 Task: Create a rule when a card is added to the board by anyone.
Action: Mouse pressed left at (406, 218)
Screenshot: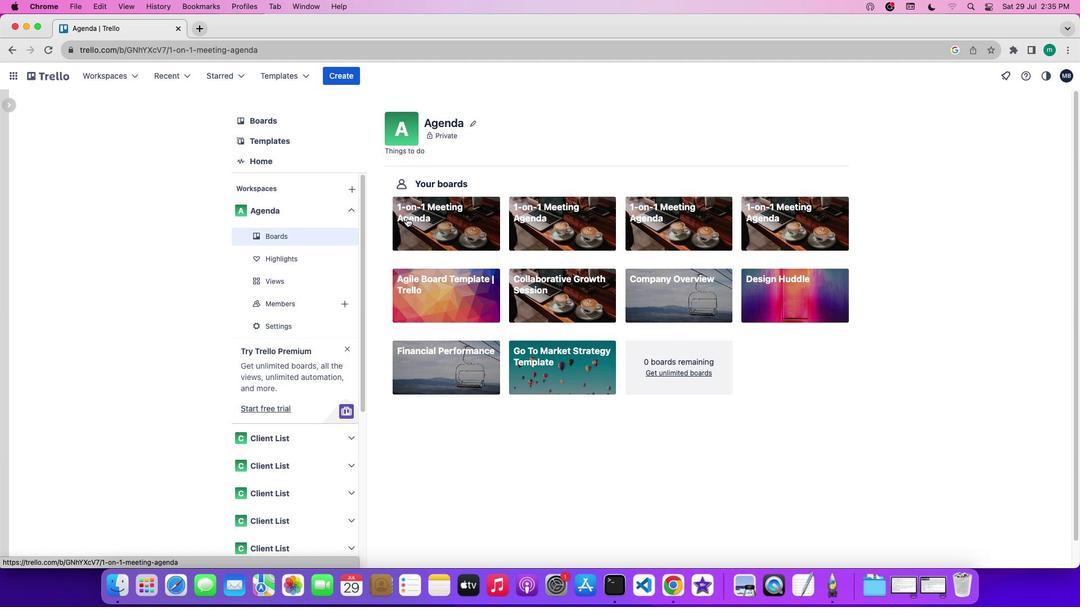 
Action: Mouse moved to (926, 247)
Screenshot: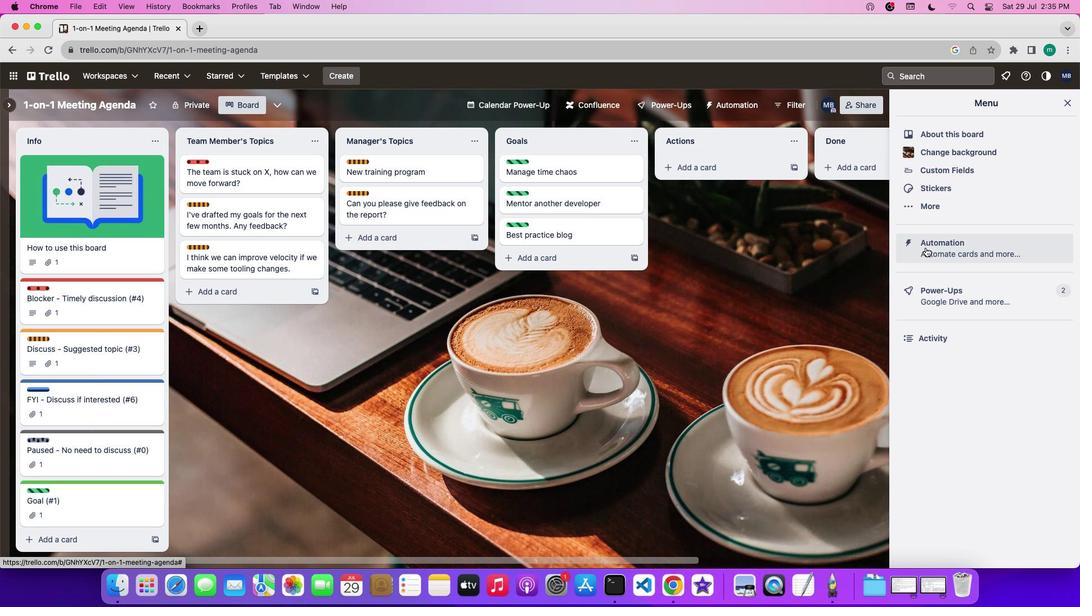 
Action: Mouse pressed left at (926, 247)
Screenshot: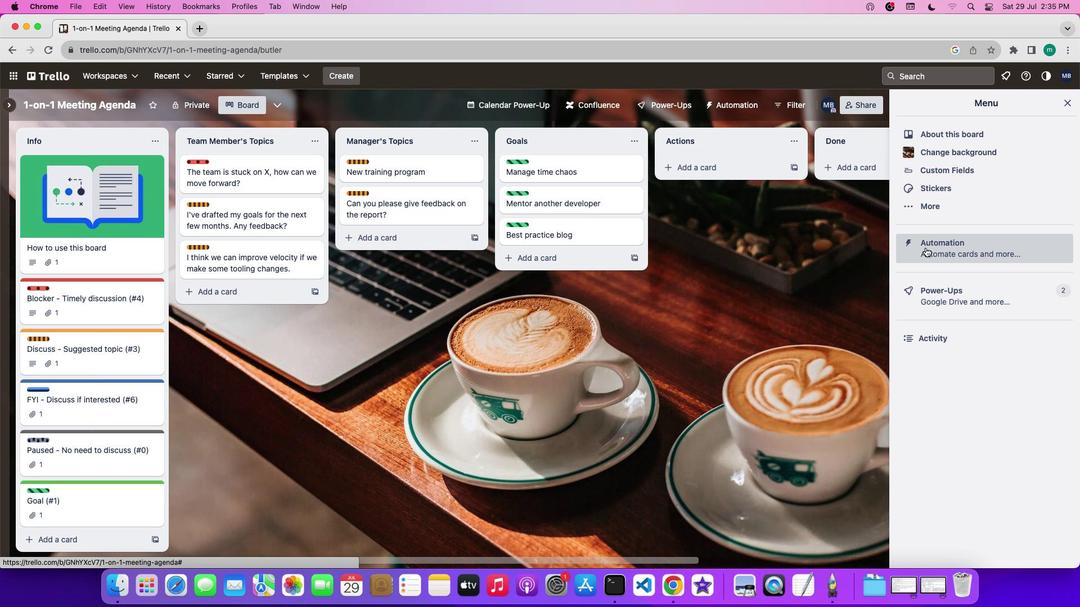 
Action: Mouse moved to (84, 210)
Screenshot: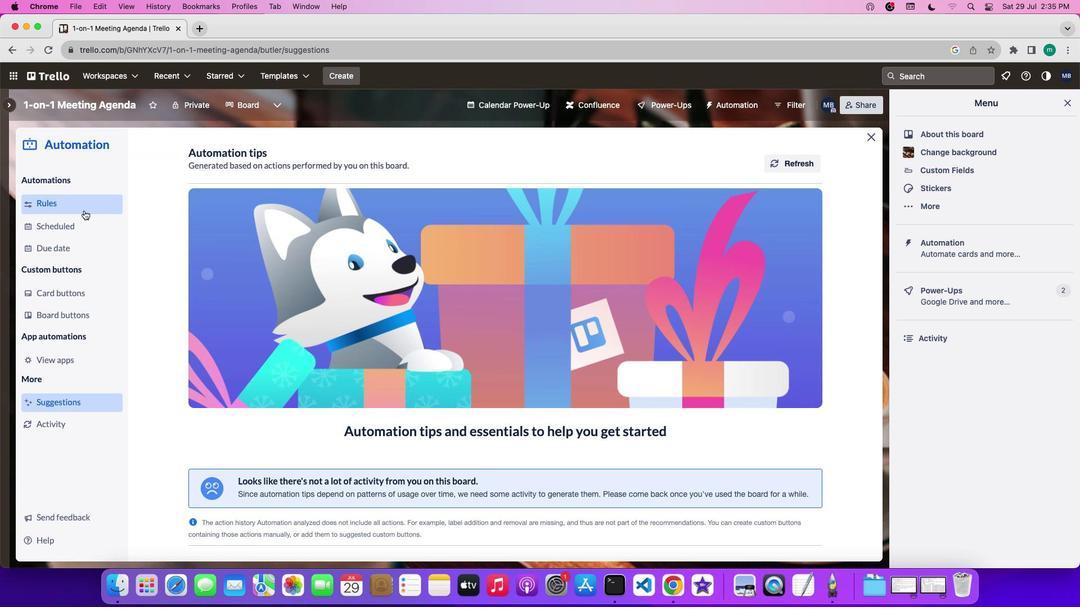 
Action: Mouse pressed left at (84, 210)
Screenshot: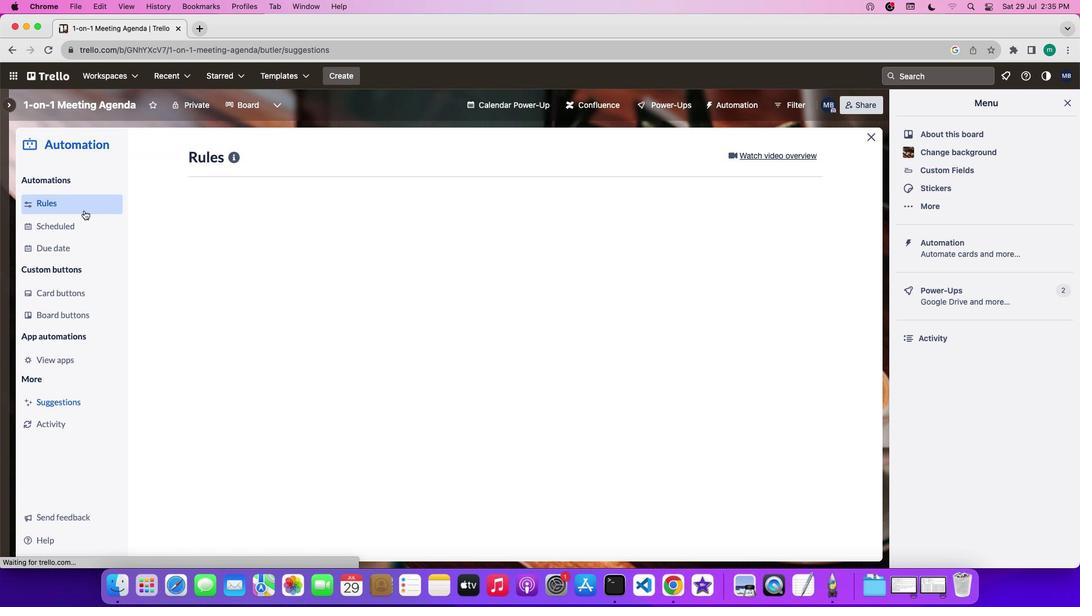 
Action: Mouse moved to (271, 401)
Screenshot: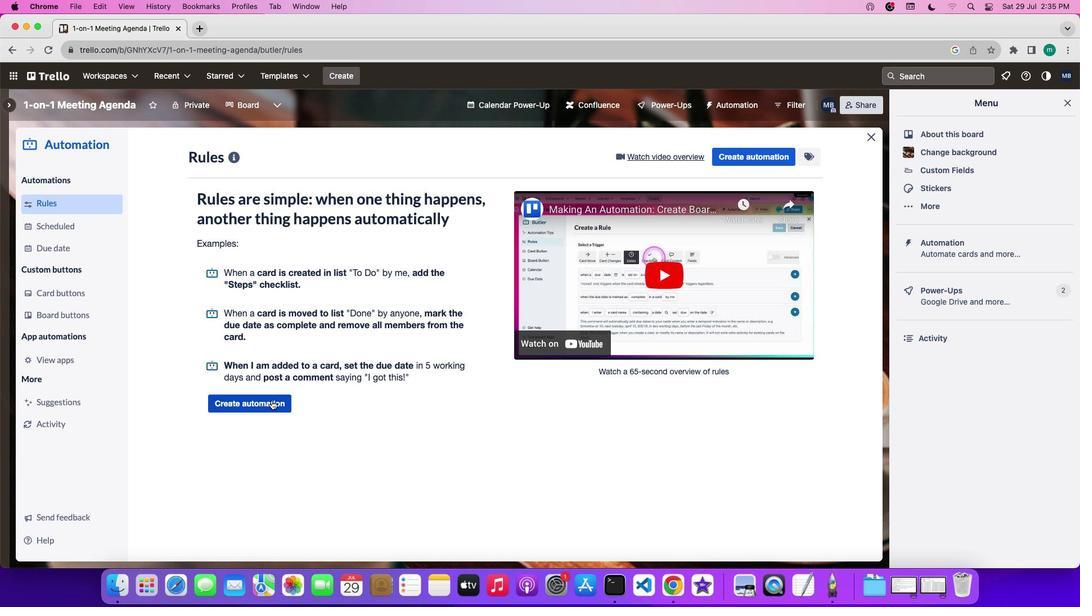 
Action: Mouse pressed left at (271, 401)
Screenshot: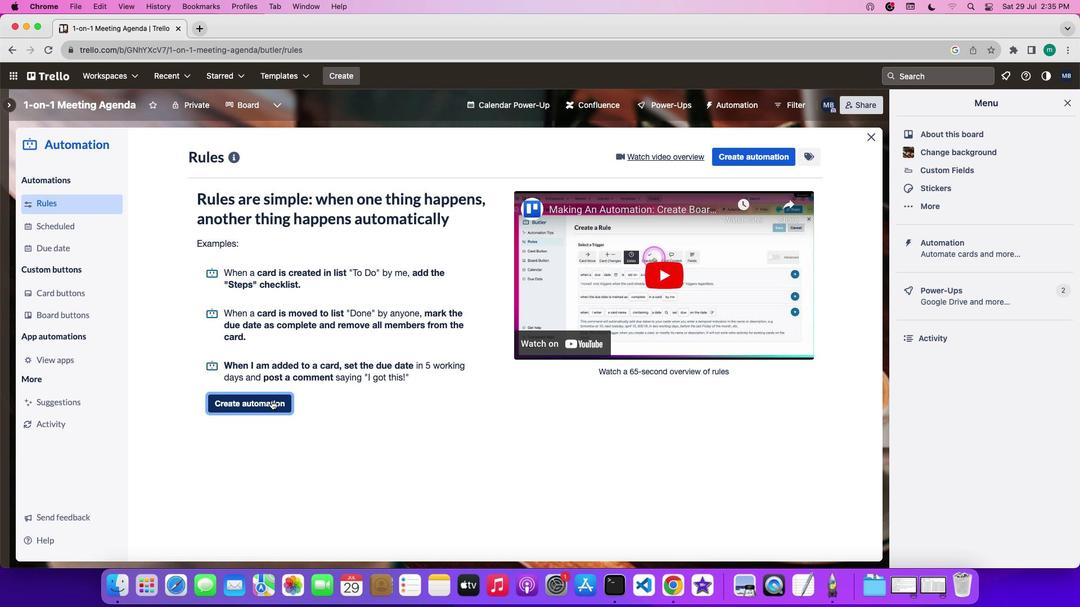 
Action: Mouse moved to (461, 264)
Screenshot: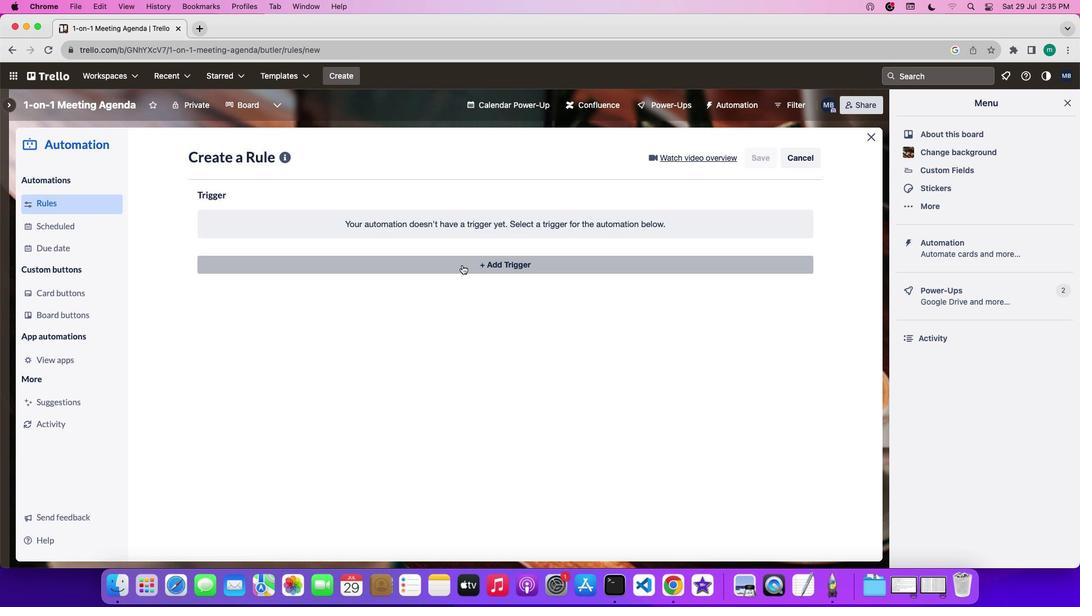 
Action: Mouse pressed left at (461, 264)
Screenshot: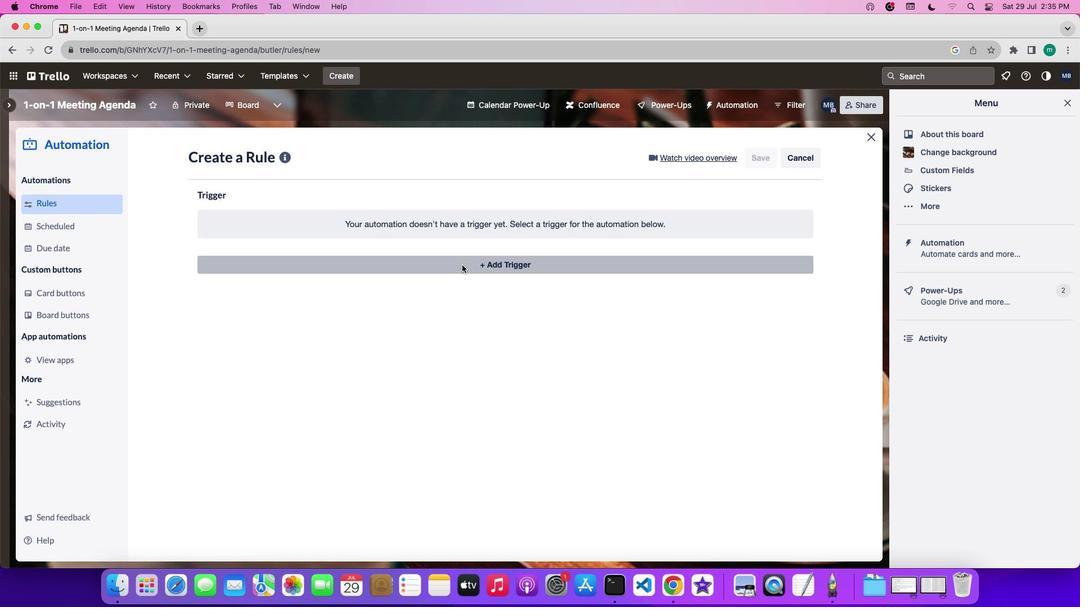 
Action: Mouse moved to (277, 345)
Screenshot: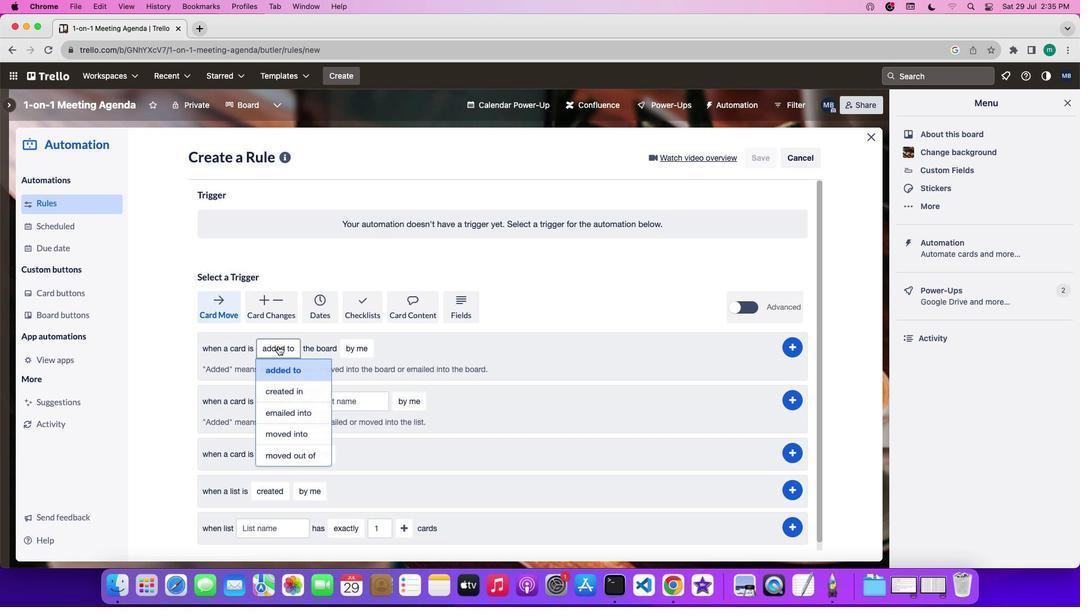 
Action: Mouse pressed left at (277, 345)
Screenshot: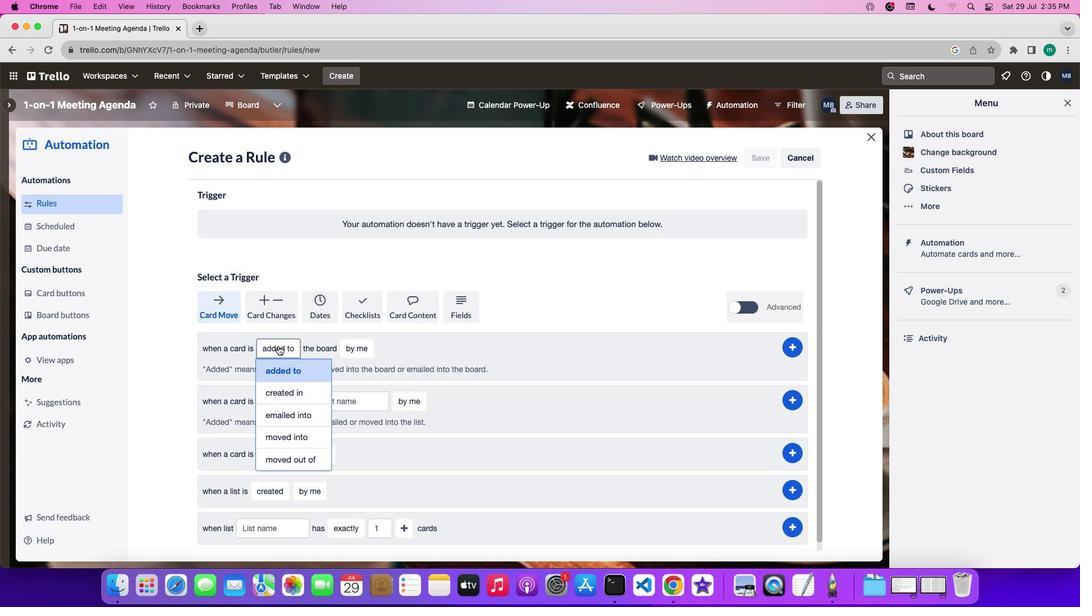 
Action: Mouse moved to (273, 366)
Screenshot: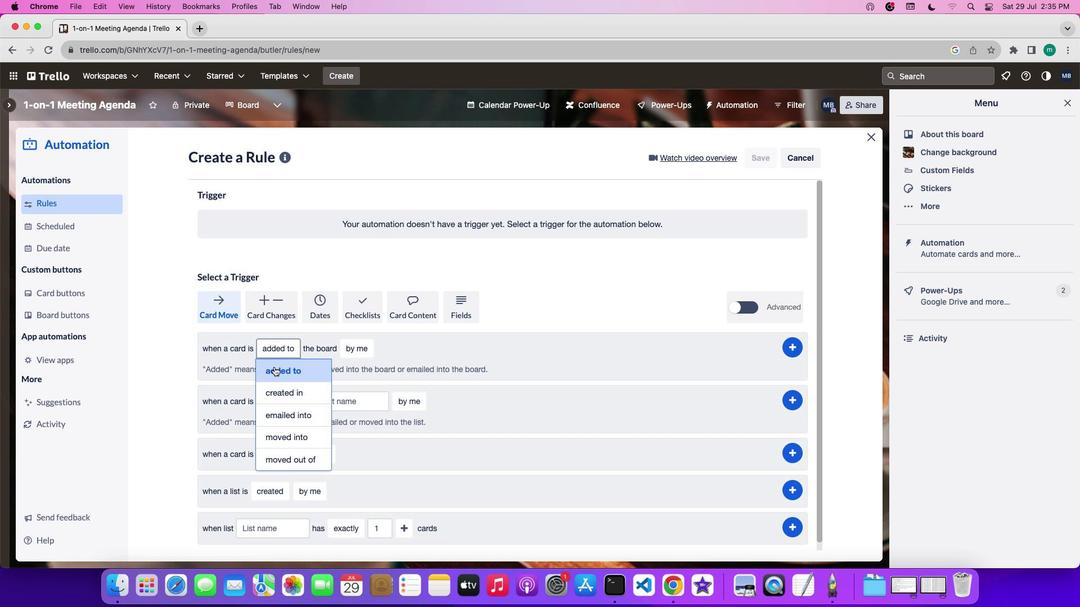 
Action: Mouse pressed left at (273, 366)
Screenshot: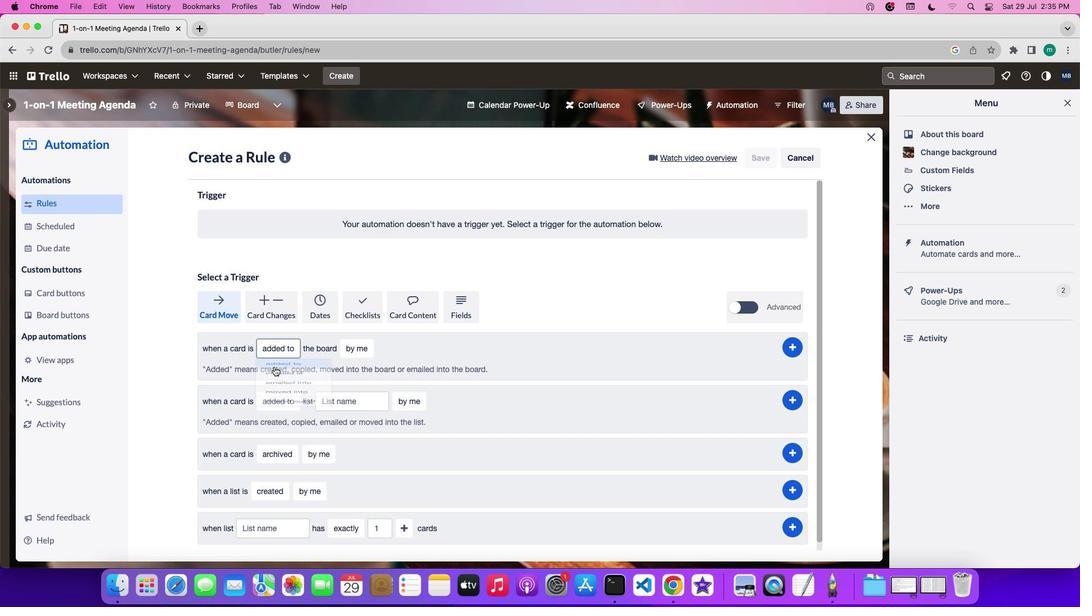 
Action: Mouse moved to (355, 344)
Screenshot: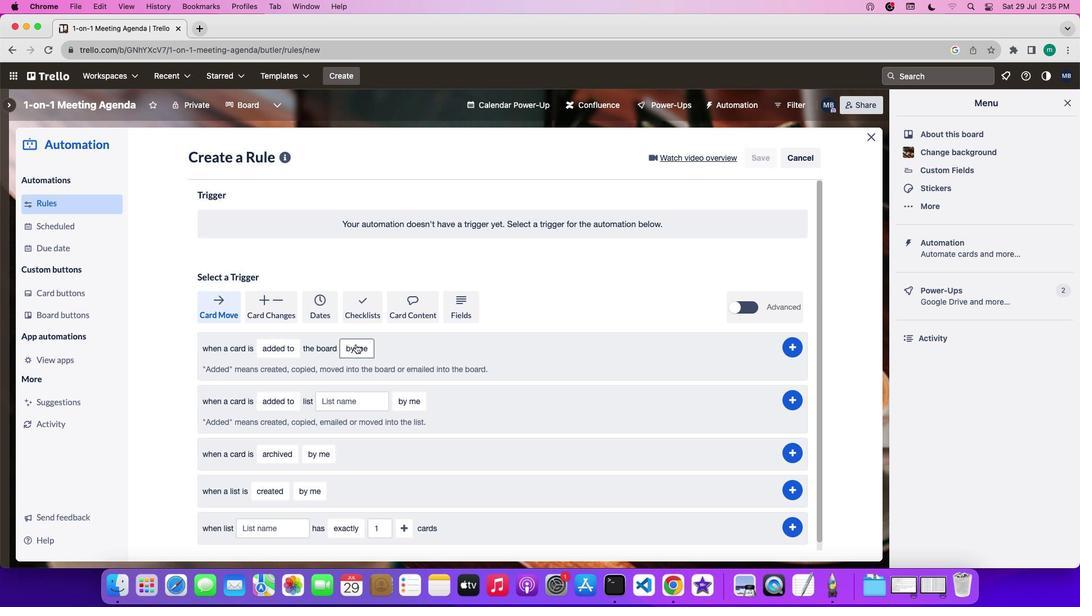 
Action: Mouse pressed left at (355, 344)
Screenshot: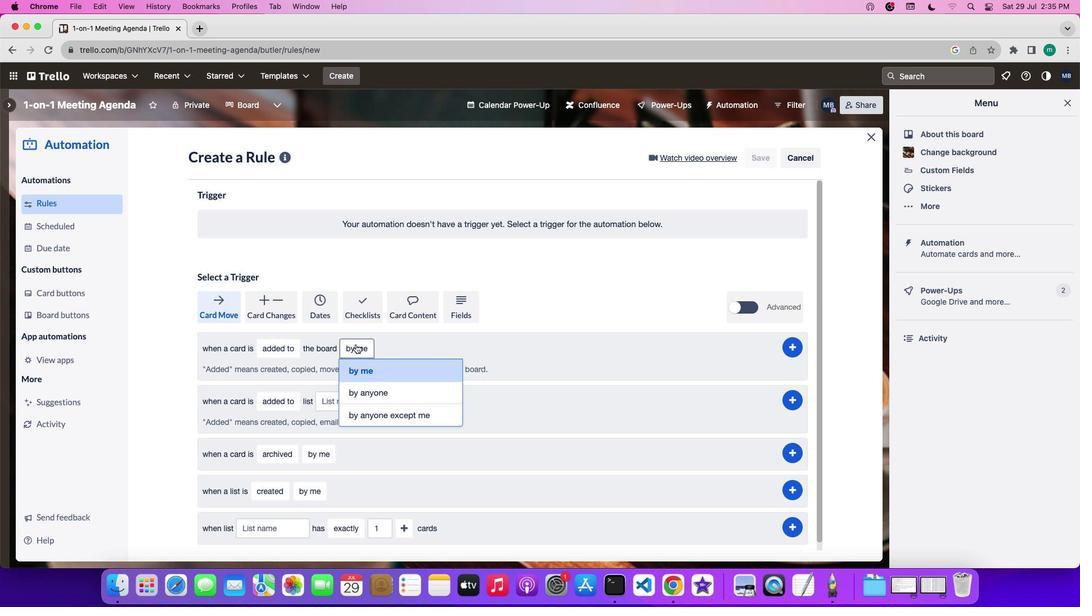 
Action: Mouse moved to (353, 391)
Screenshot: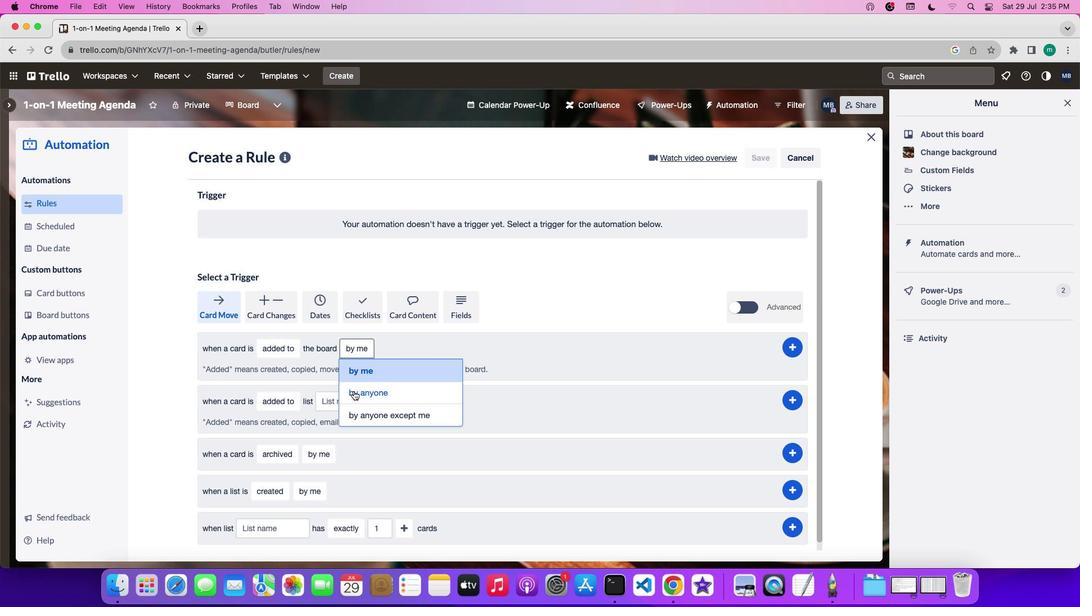 
Action: Mouse pressed left at (353, 391)
Screenshot: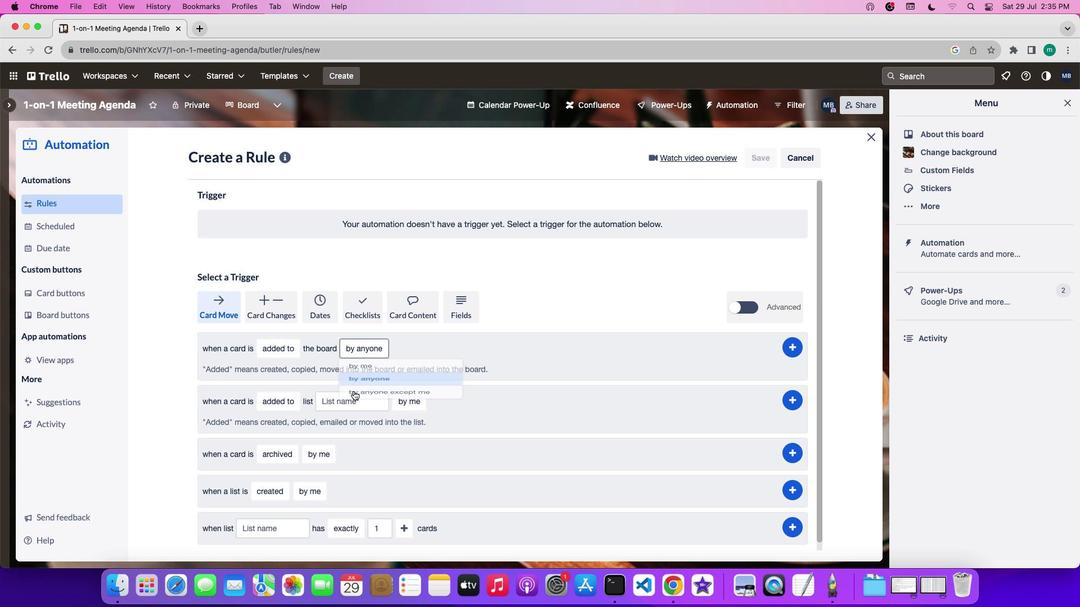 
Action: Mouse moved to (801, 344)
Screenshot: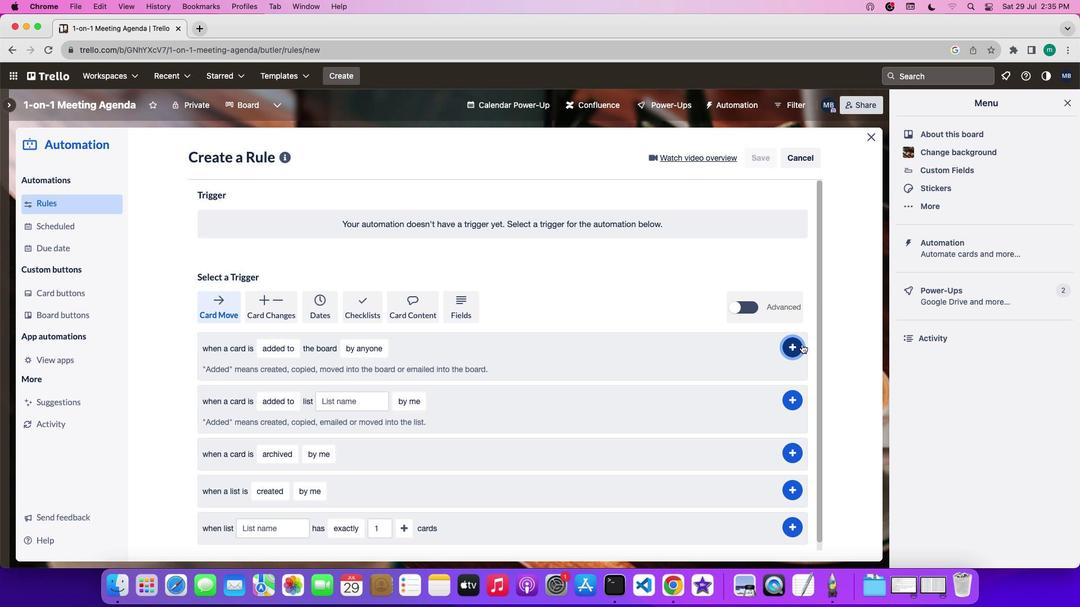 
Action: Mouse pressed left at (801, 344)
Screenshot: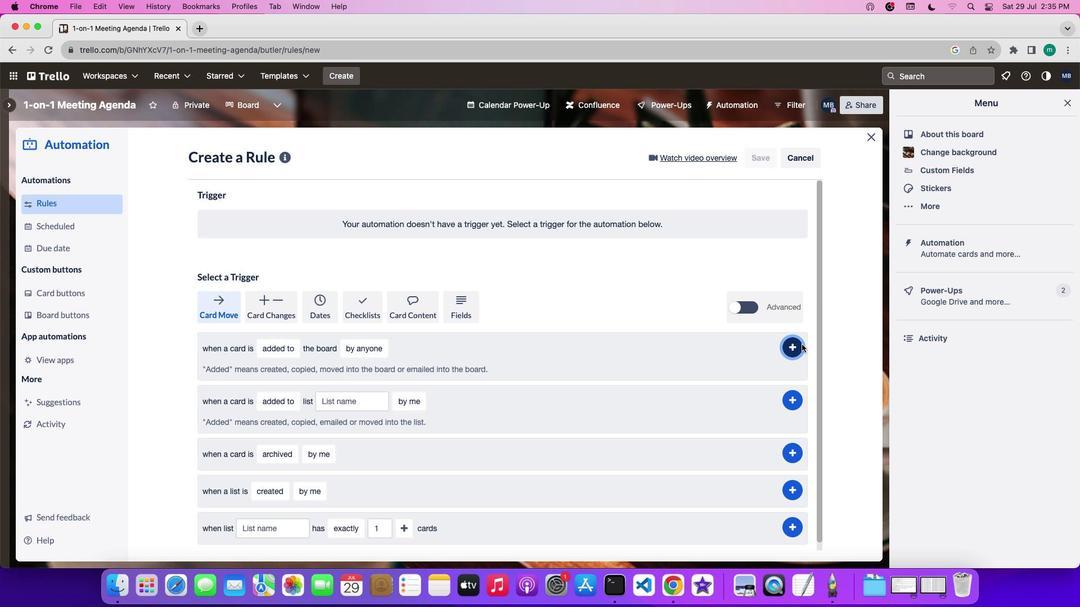 
